 Task: Add an event with the title Second Lunch Break: Mindfulness Meditation Session, date '2024/03/19', time 7:30 AM to 9:30 AMand add a description: The Industry Summit is a premier gathering of professionals, experts, and thought leaders in a specific industry or field. It serves as a platform for networking, knowledge sharing, and collaboration, bringing together key stakeholders to discuss emerging trends, challenges, and opportunities within the industry._x000D_
_x000D_
, put the event into Red category, logged in from the account softage.3@softage.netand send the event invitation to softage.6@softage.net and softage.7@softage.net. Set a reminder for the event 136 week before
Action: Mouse moved to (313, 404)
Screenshot: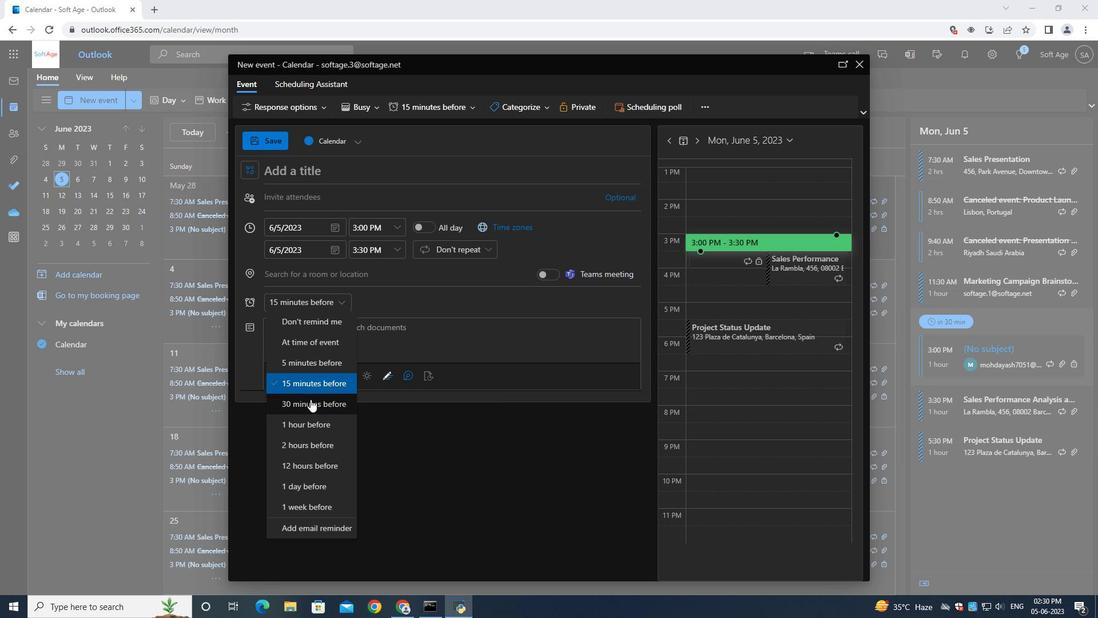 
Action: Mouse scrolled (313, 404) with delta (0, 0)
Screenshot: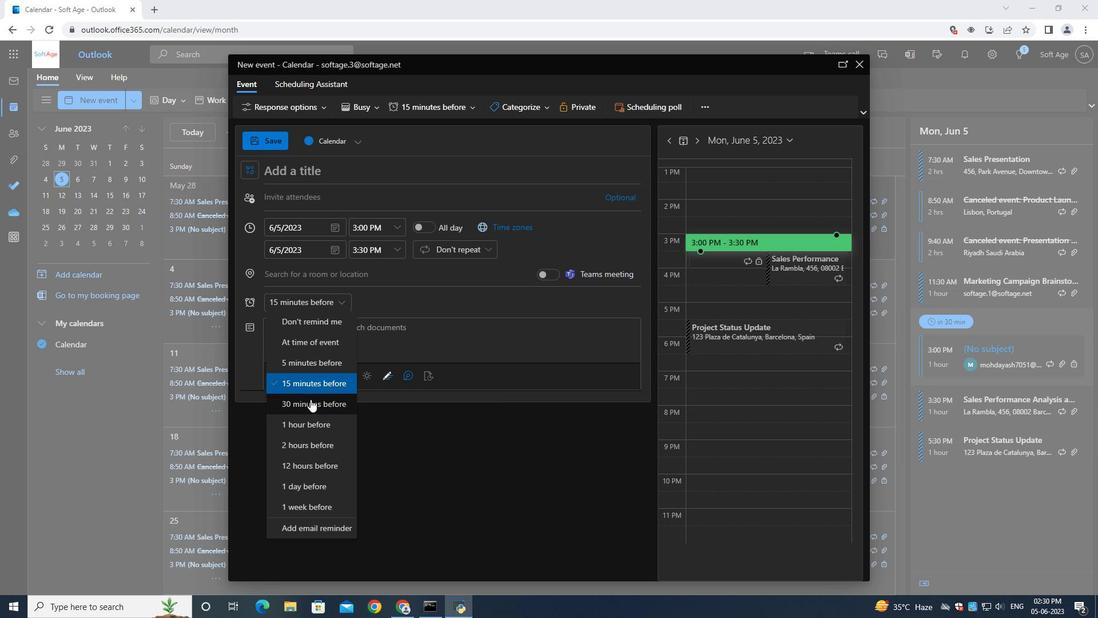 
Action: Mouse moved to (313, 406)
Screenshot: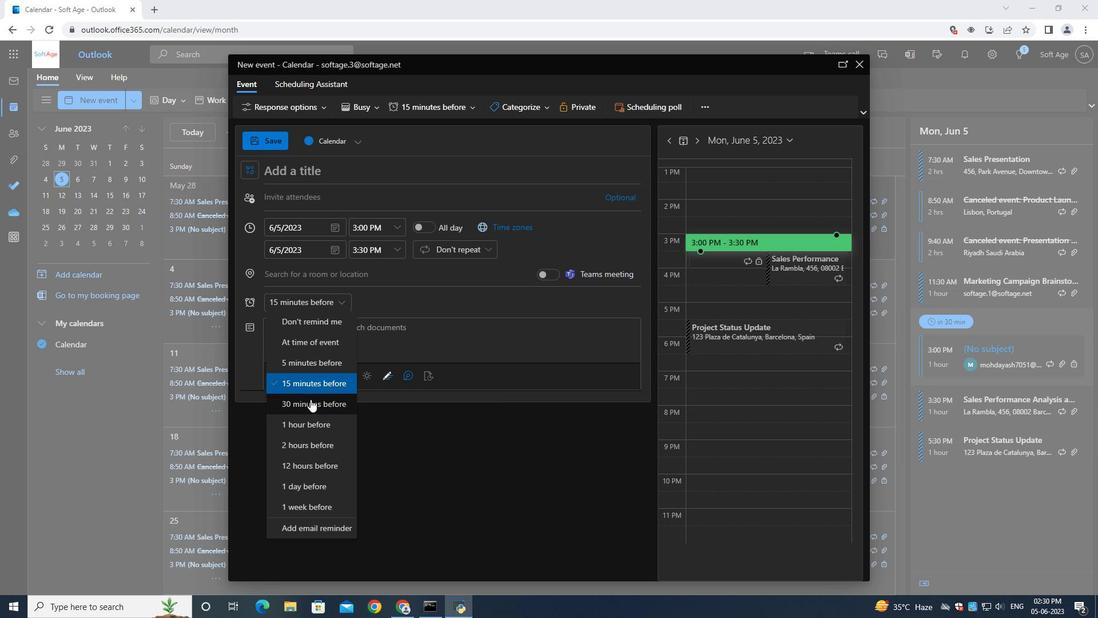 
Action: Mouse scrolled (313, 405) with delta (0, 0)
Screenshot: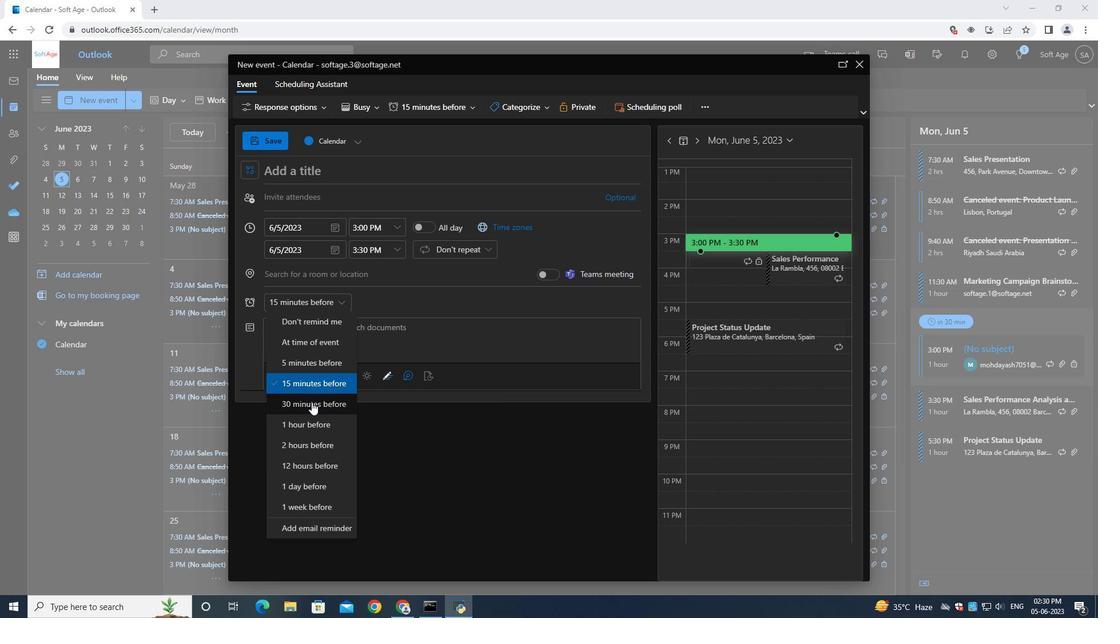 
Action: Mouse moved to (313, 407)
Screenshot: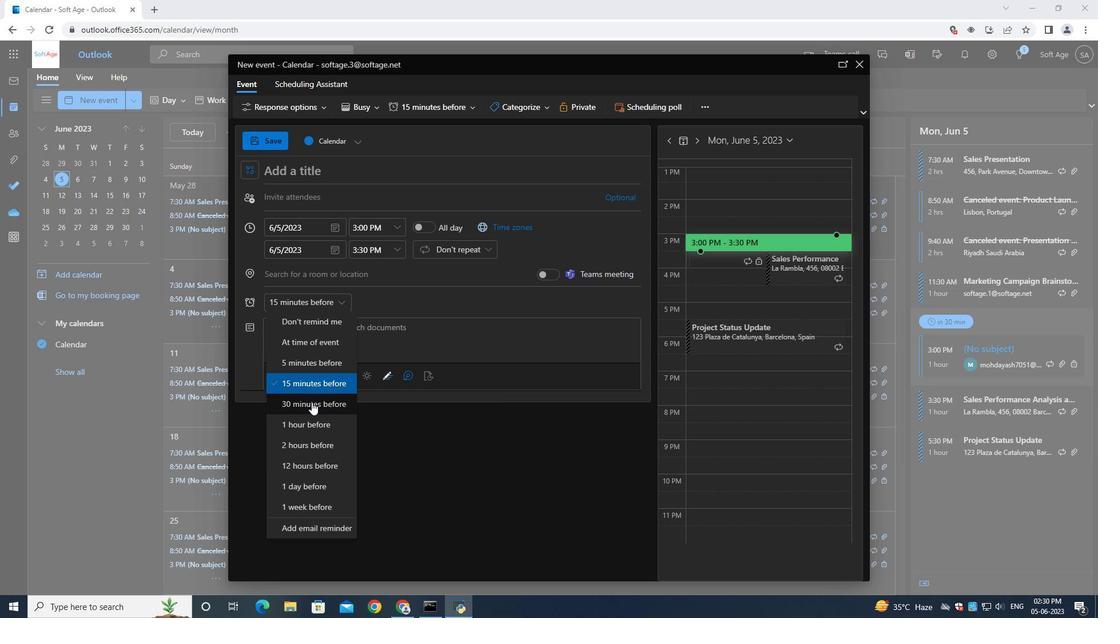 
Action: Mouse scrolled (313, 406) with delta (0, 0)
Screenshot: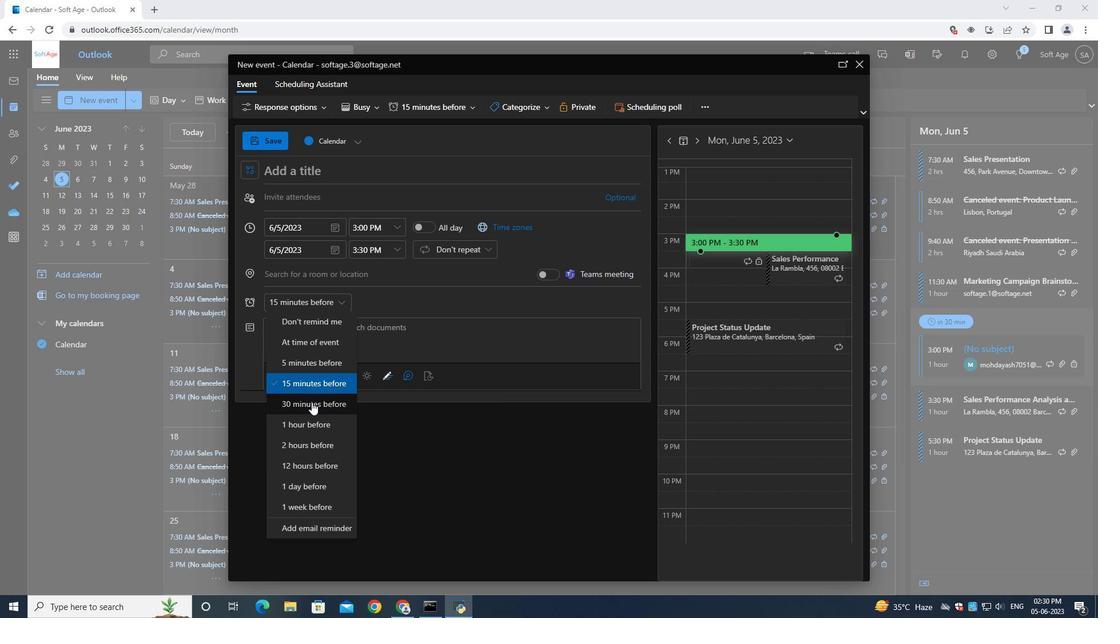 
Action: Mouse scrolled (313, 406) with delta (0, 0)
Screenshot: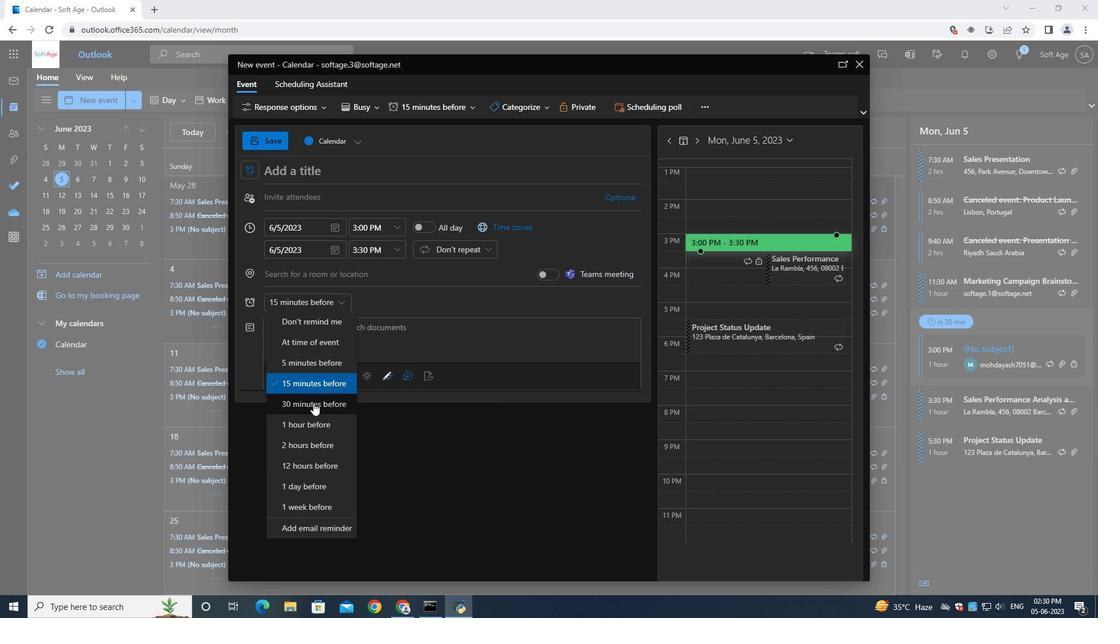 
Action: Mouse moved to (313, 408)
Screenshot: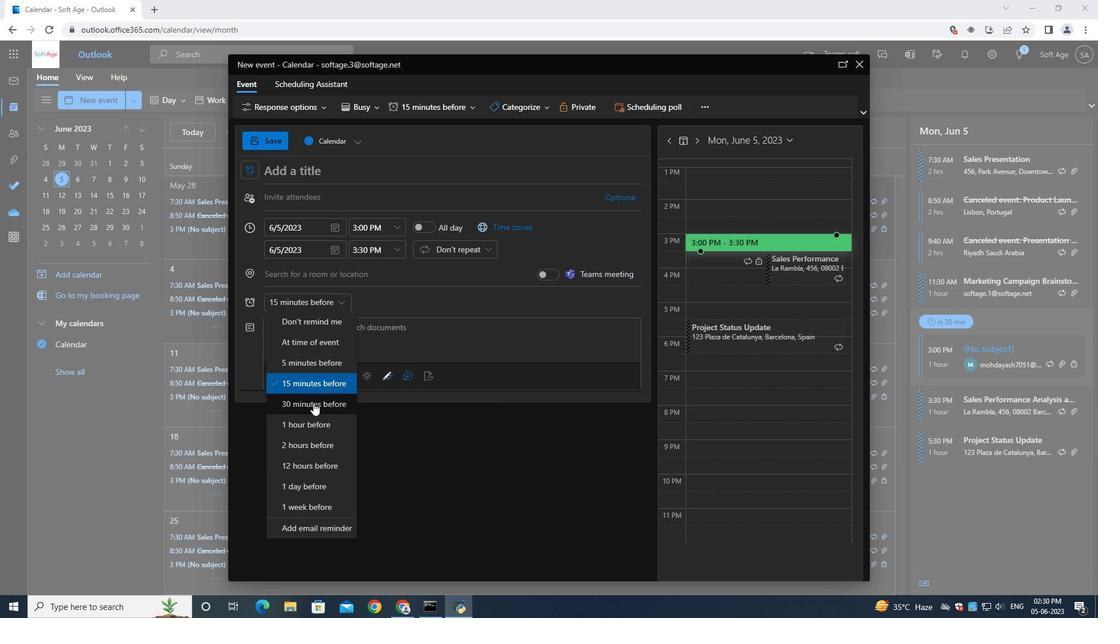 
Action: Mouse scrolled (313, 406) with delta (0, 0)
Screenshot: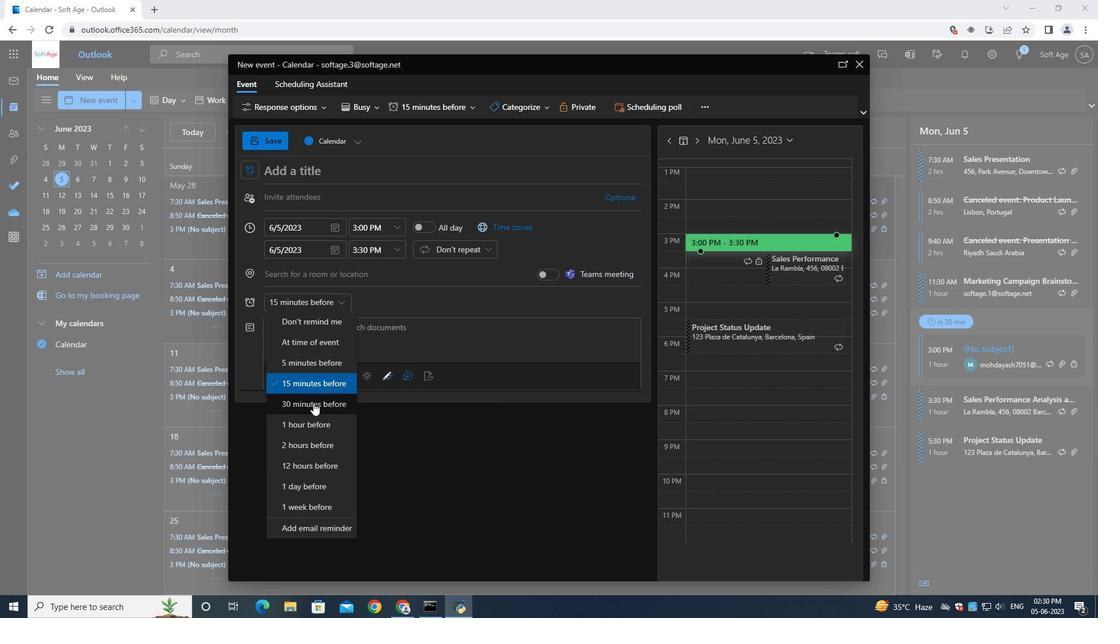 
Action: Mouse moved to (313, 408)
Screenshot: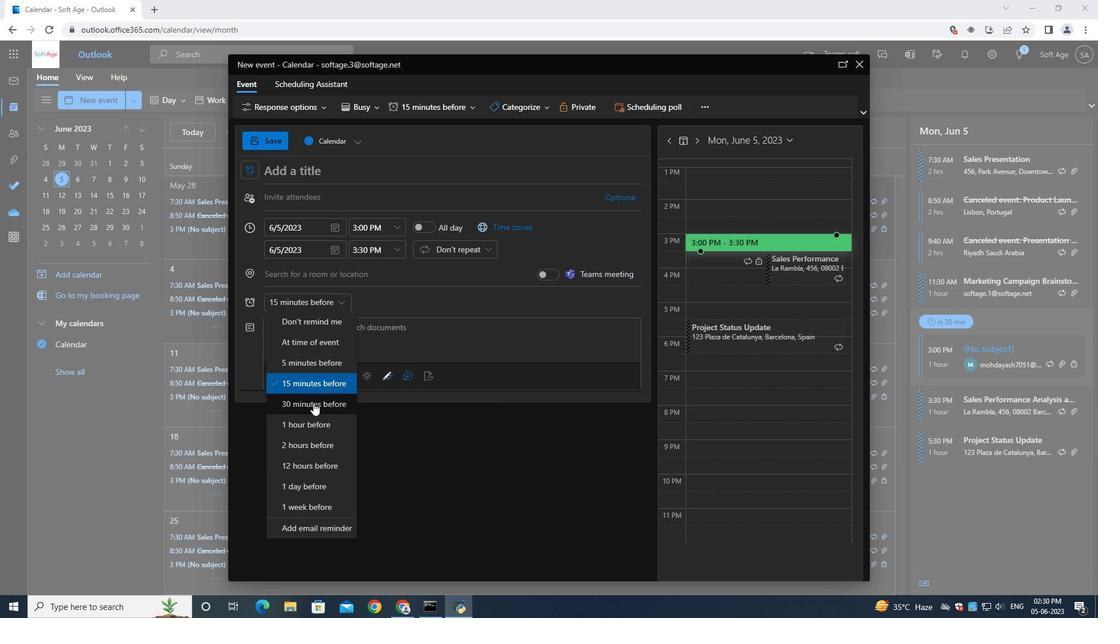 
Action: Mouse scrolled (313, 406) with delta (0, 0)
Screenshot: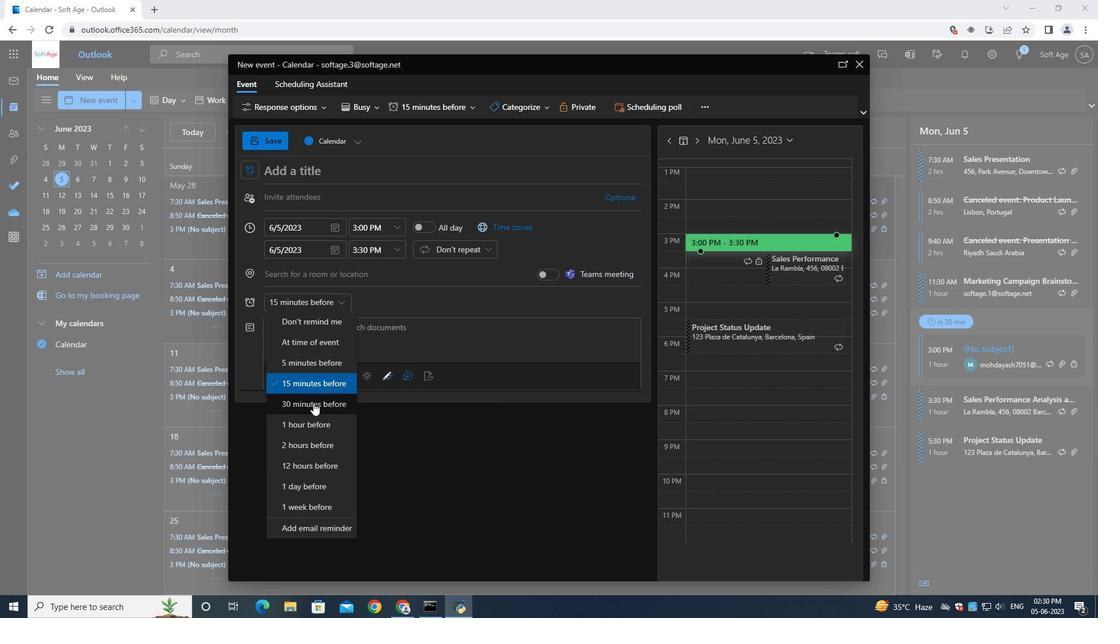 
Action: Mouse moved to (313, 408)
Screenshot: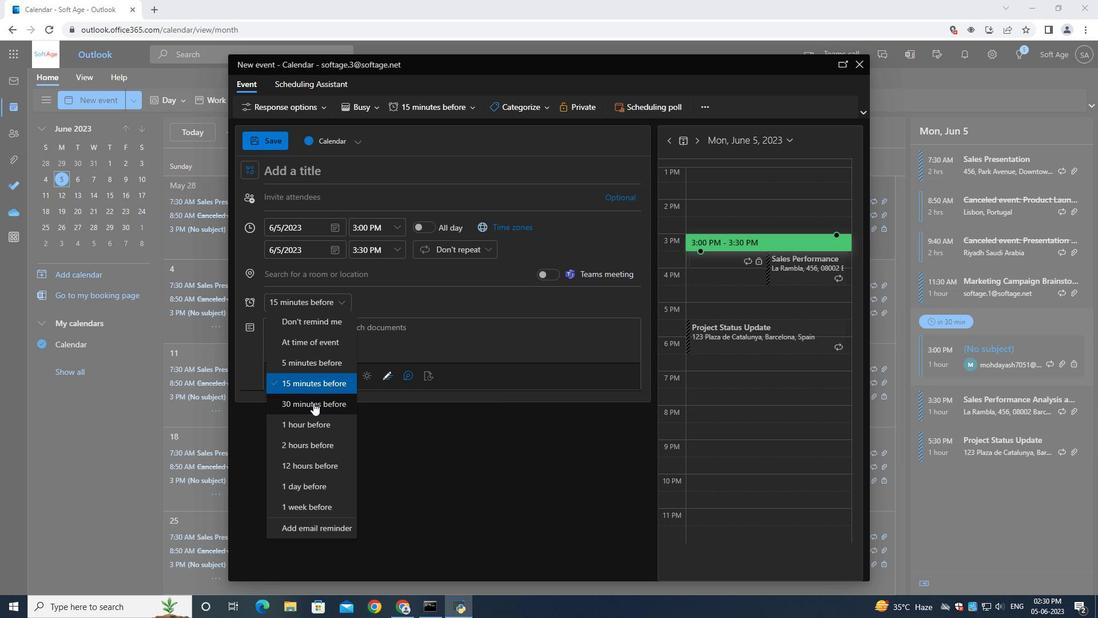 
Action: Mouse scrolled (313, 407) with delta (0, 0)
Screenshot: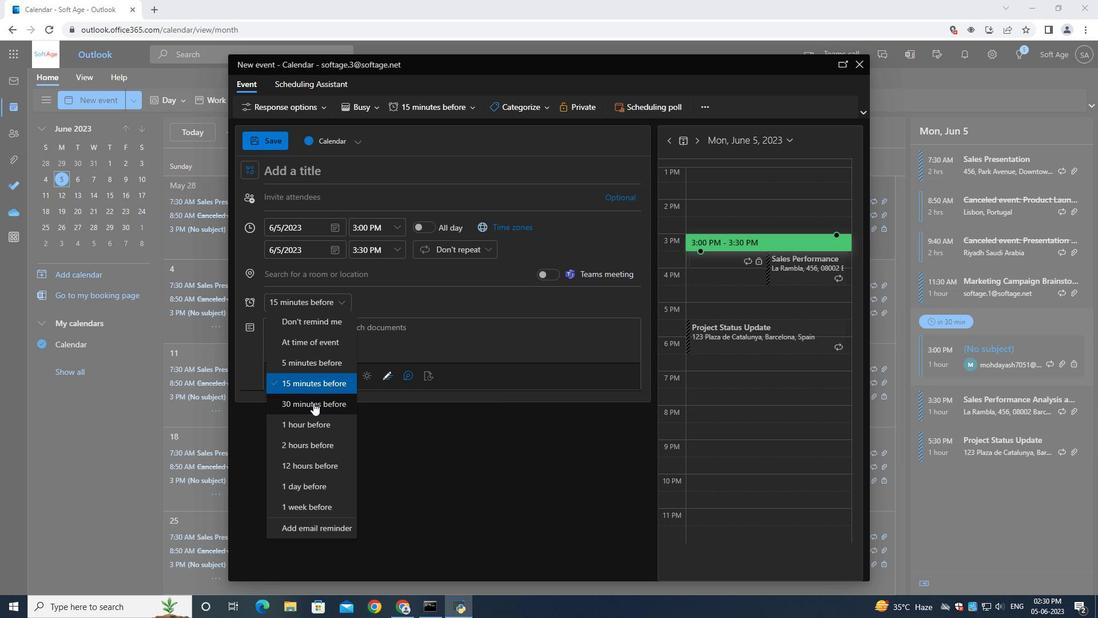 
Action: Mouse moved to (393, 510)
Screenshot: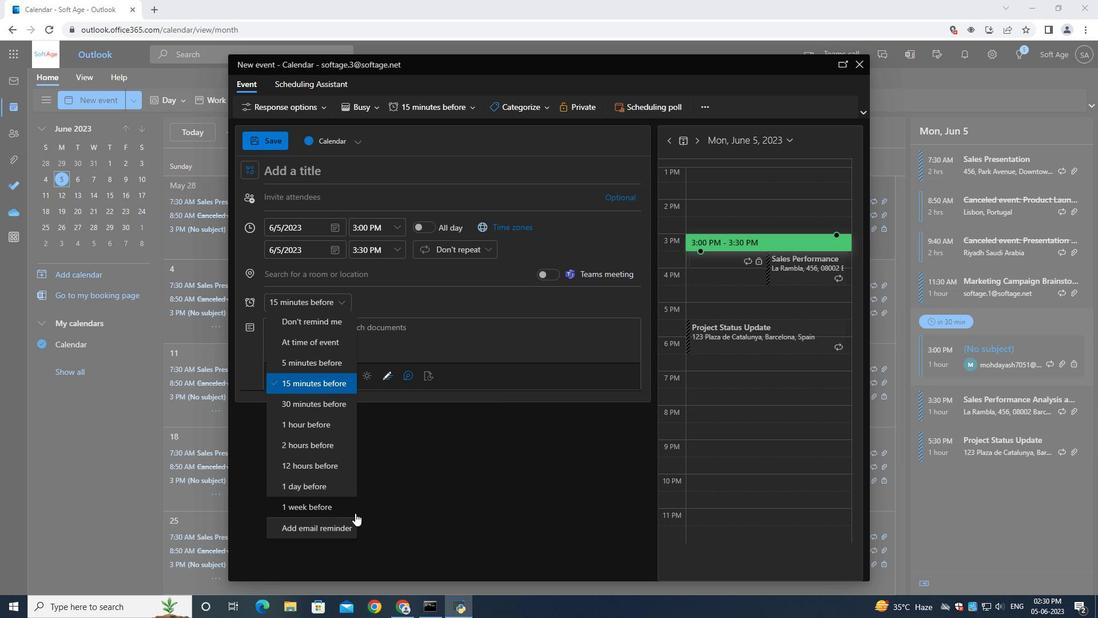 
Action: Mouse pressed left at (393, 510)
Screenshot: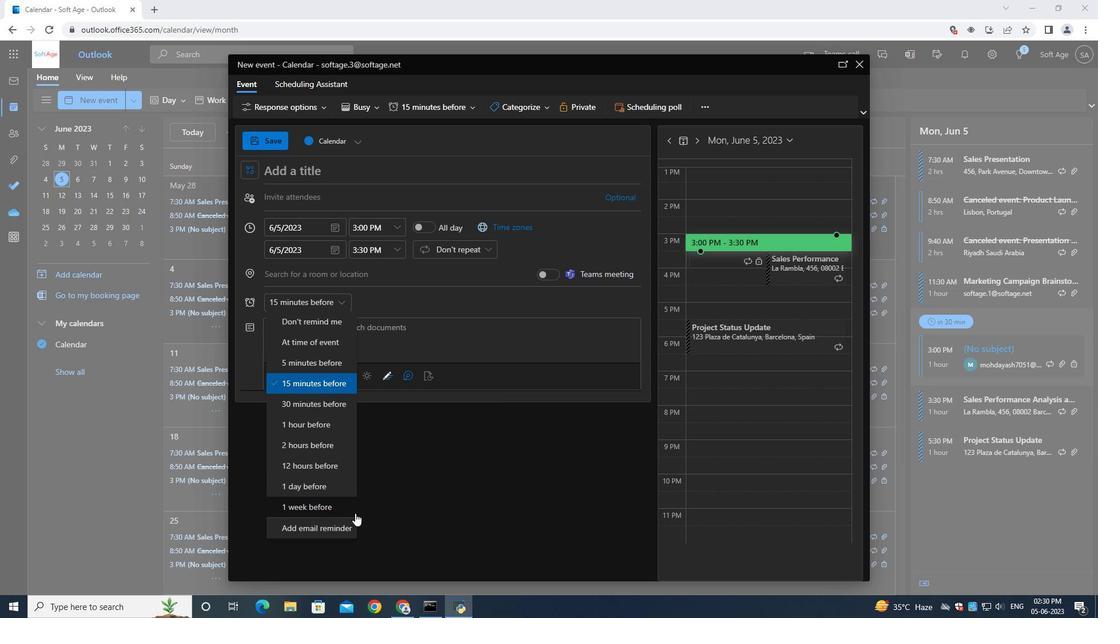
Action: Mouse moved to (313, 298)
Screenshot: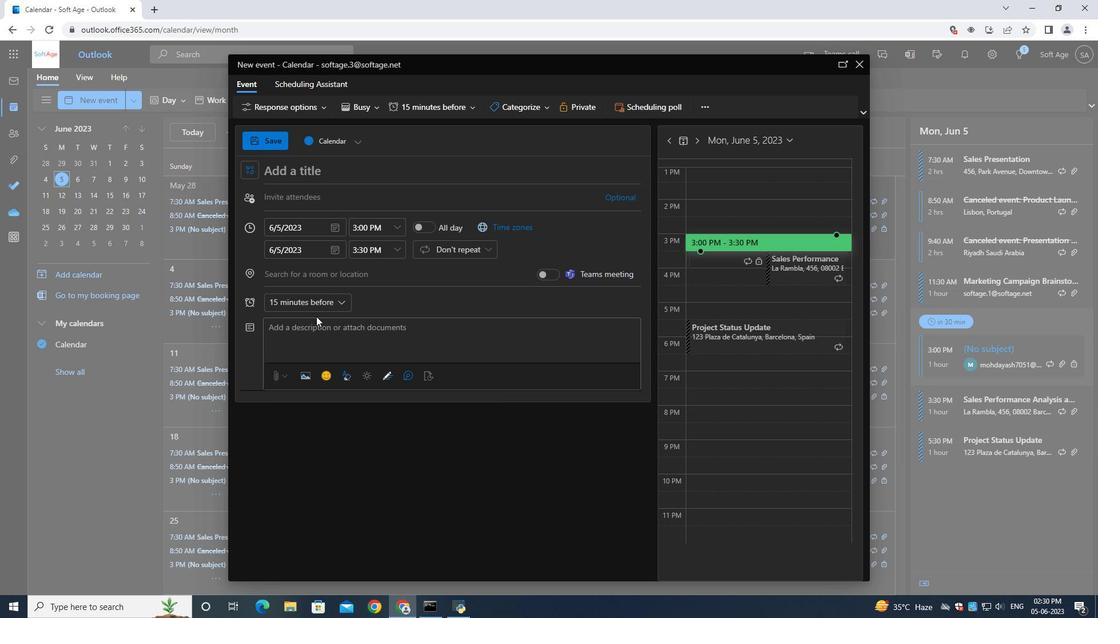 
Action: Mouse pressed left at (313, 298)
Screenshot: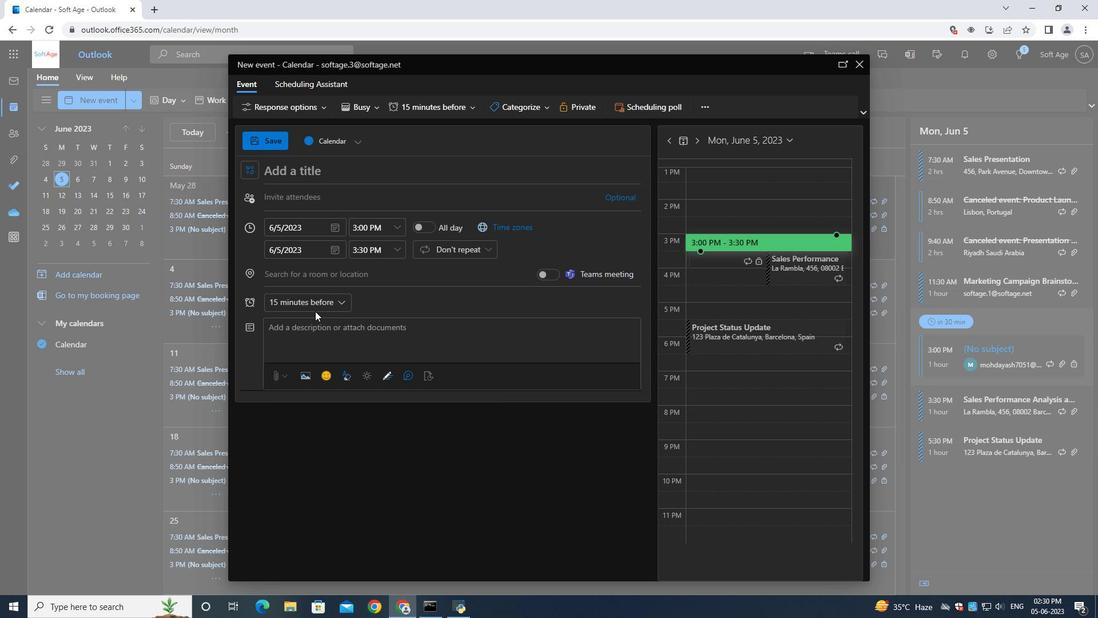 
Action: Mouse moved to (445, 499)
Screenshot: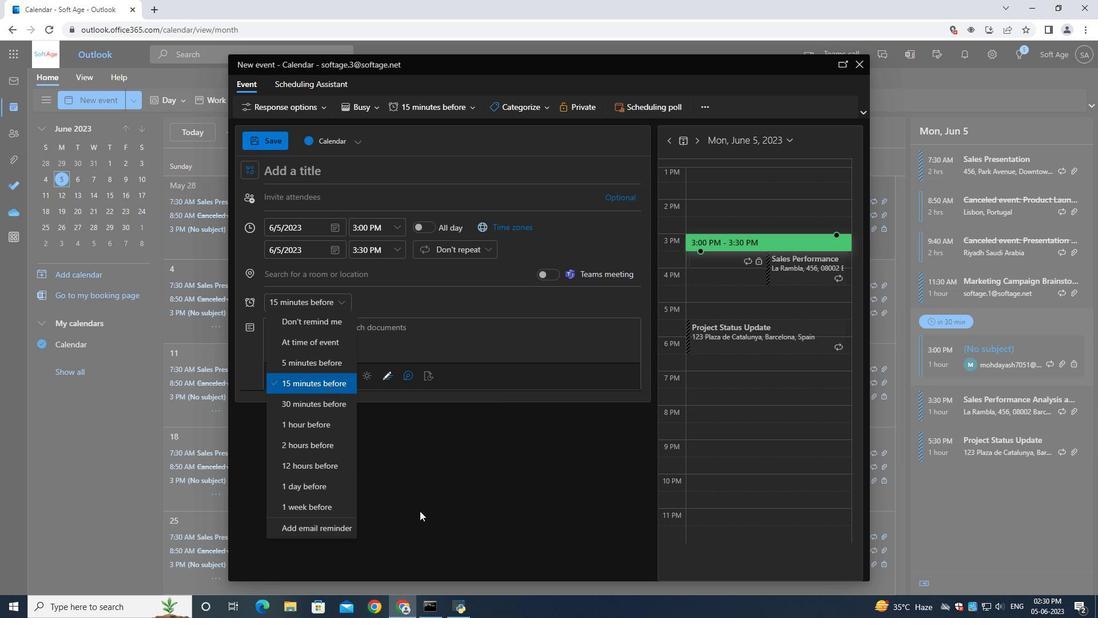 
